Task: Write a script that checks if a number is even or odd and prints a message accordingly.
Action: Mouse moved to (1118, 244)
Screenshot: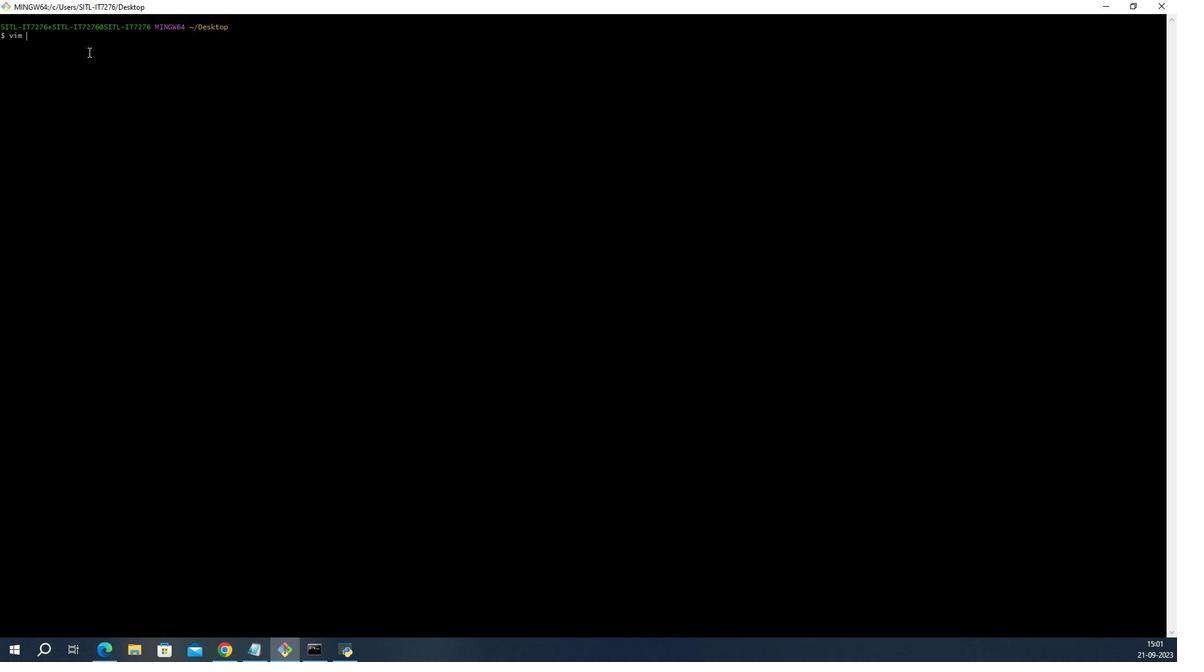 
Action: Mouse pressed left at (985, 385)
Screenshot: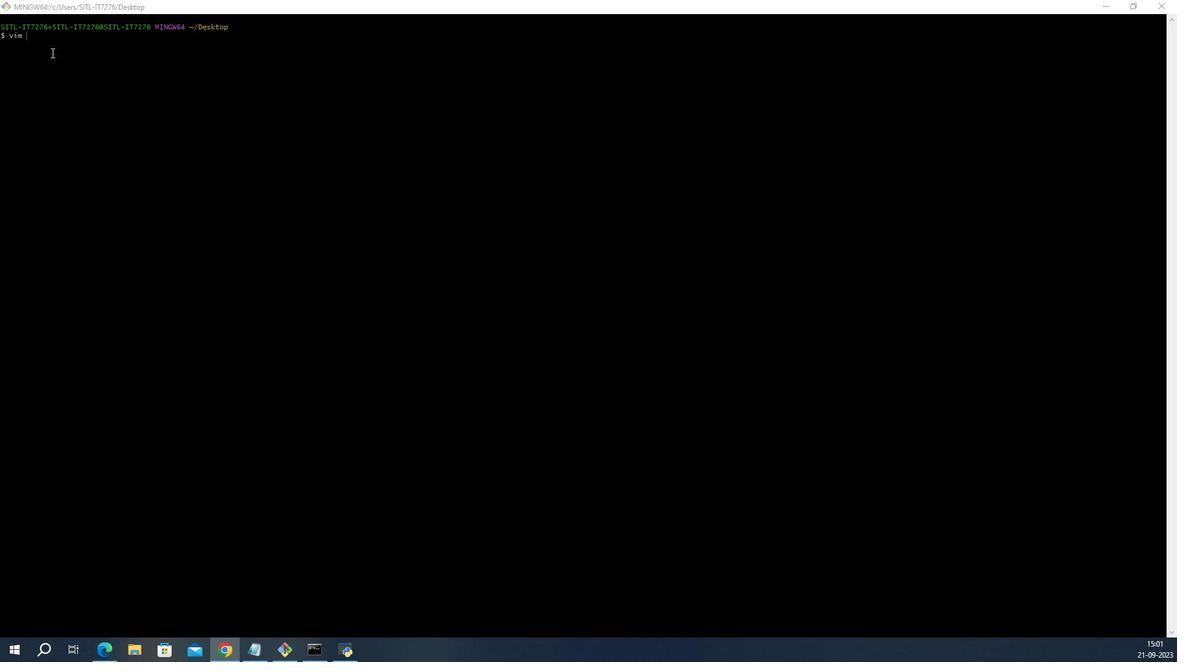 
Action: Mouse moved to (1096, 226)
Screenshot: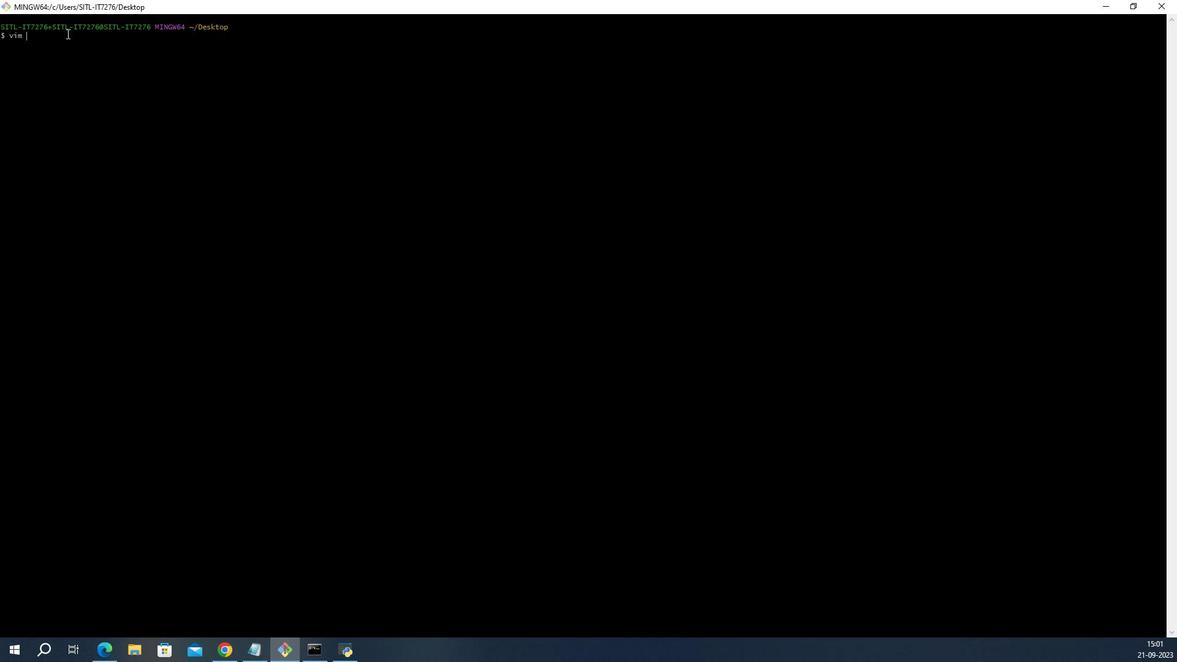 
Action: Mouse pressed left at (690, 641)
Screenshot: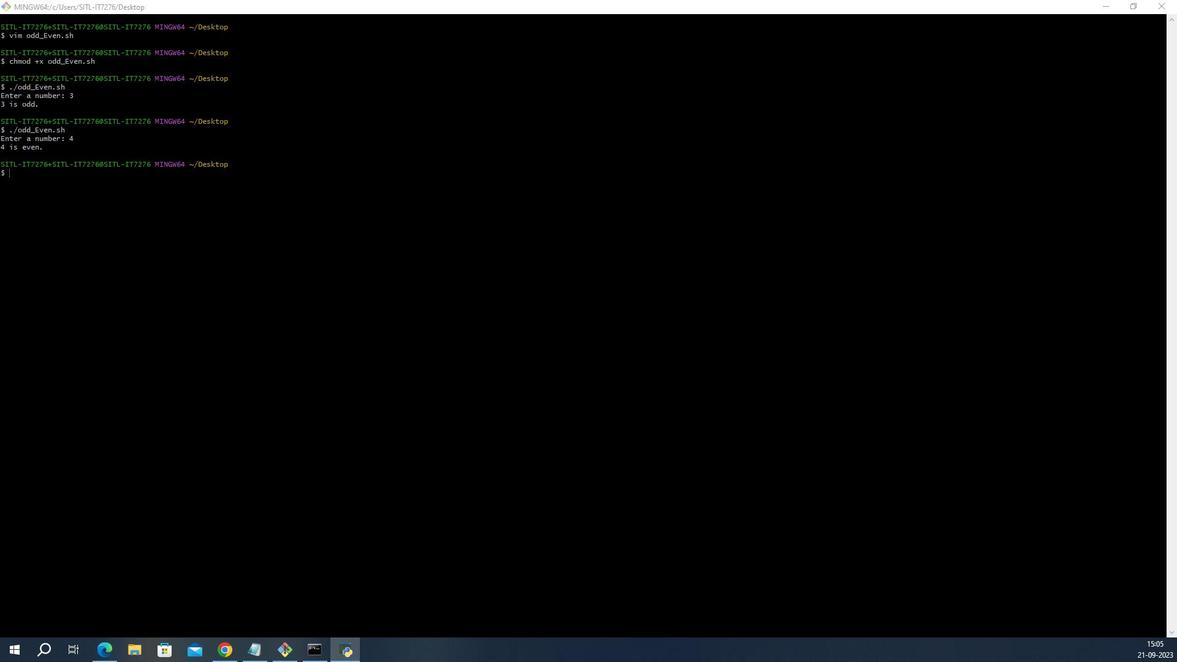 
Action: Mouse moved to (632, 523)
Screenshot: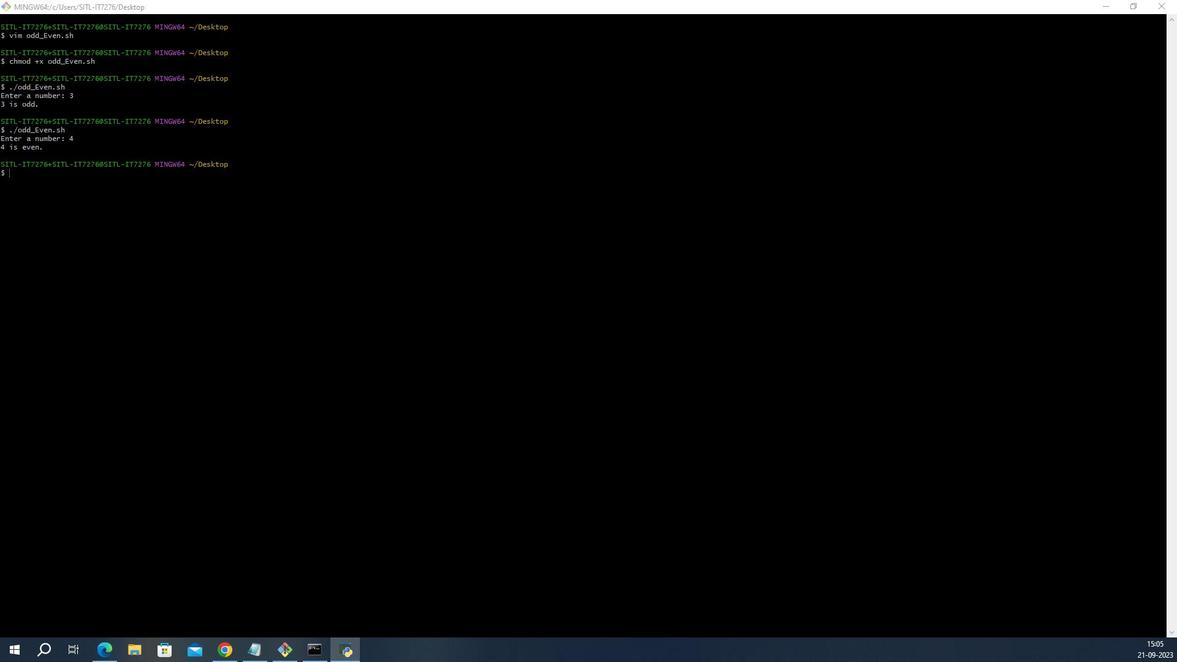 
Action: Mouse pressed left at (632, 523)
Screenshot: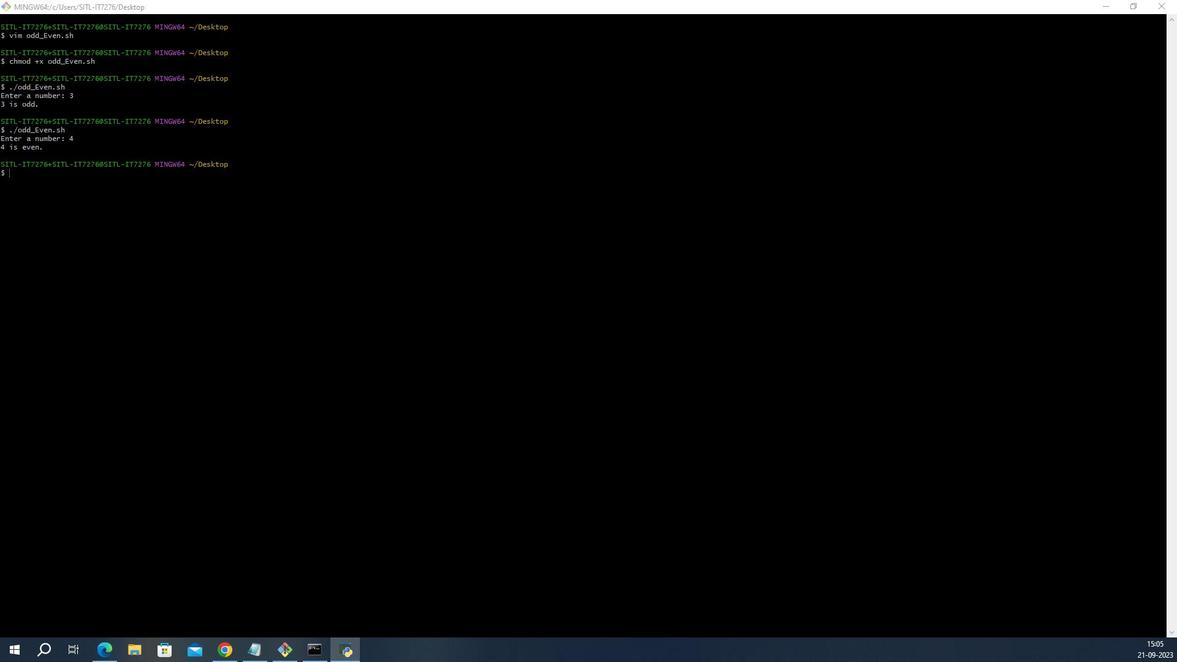
Action: Mouse moved to (634, 524)
Screenshot: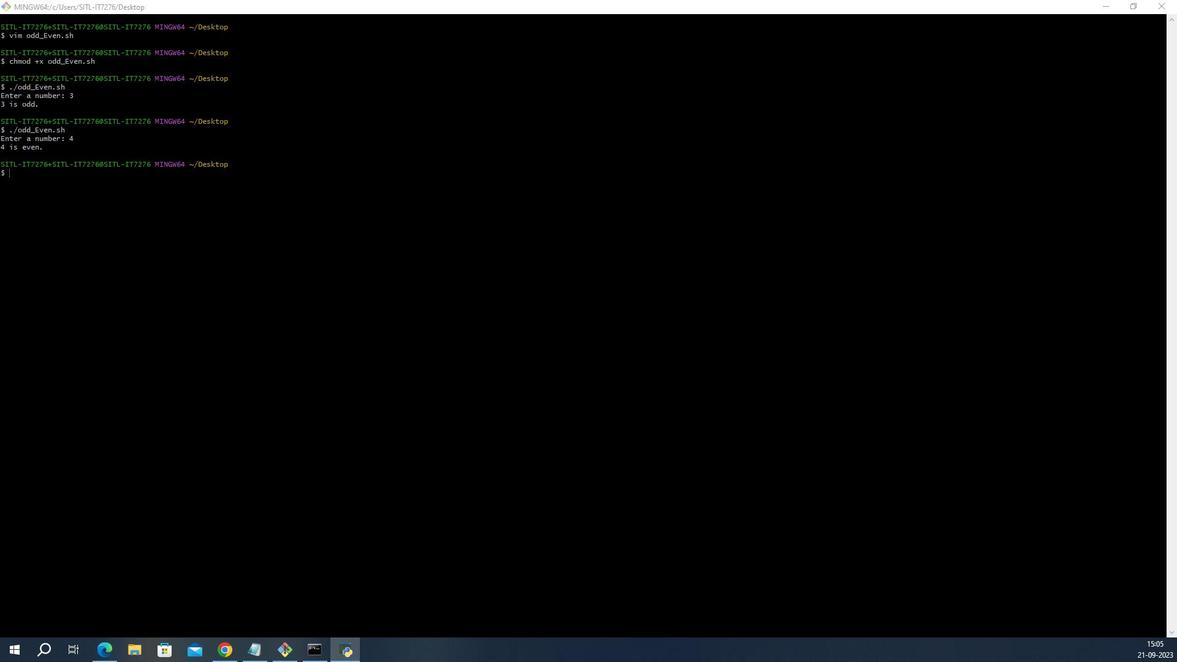 
